 Task: Start in the project CatalystWorks the sprint 'Speed Sprint', with a duration of 1 week. Start in the project CatalystWorks the sprint 'Speed Sprint', with a duration of 3 weeks. Start in the project CatalystWorks the sprint 'Speed Sprint', with a duration of 2 weeks
Action: Mouse moved to (191, 55)
Screenshot: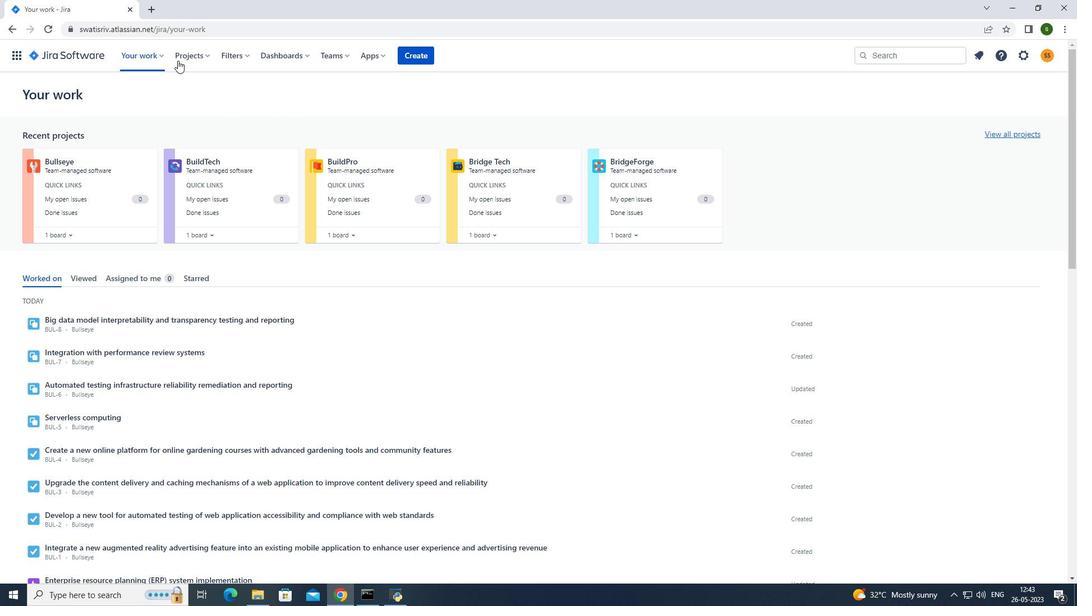 
Action: Mouse pressed left at (191, 55)
Screenshot: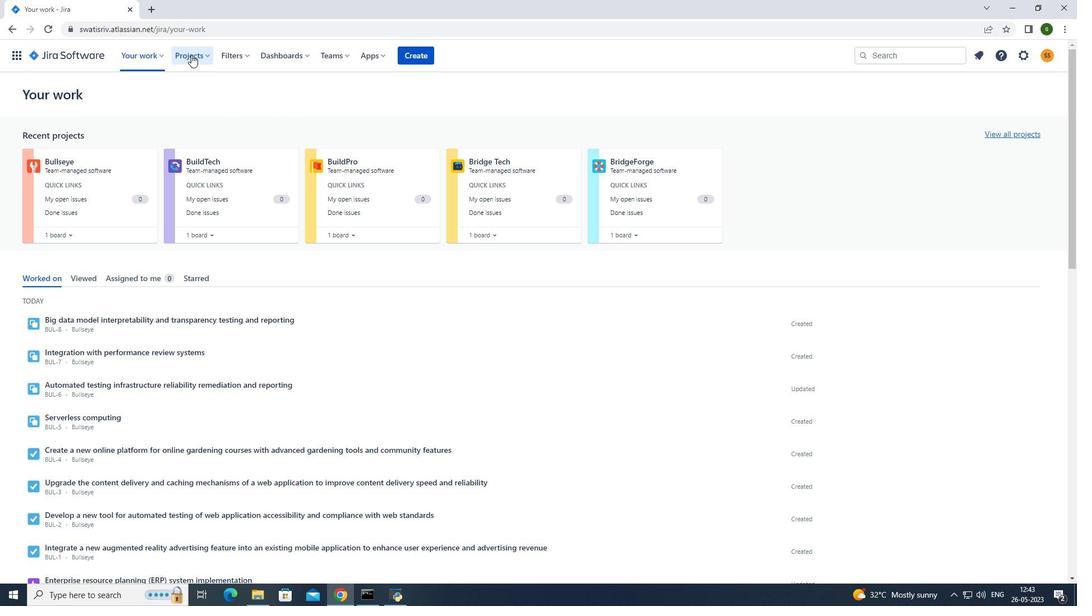 
Action: Mouse moved to (234, 102)
Screenshot: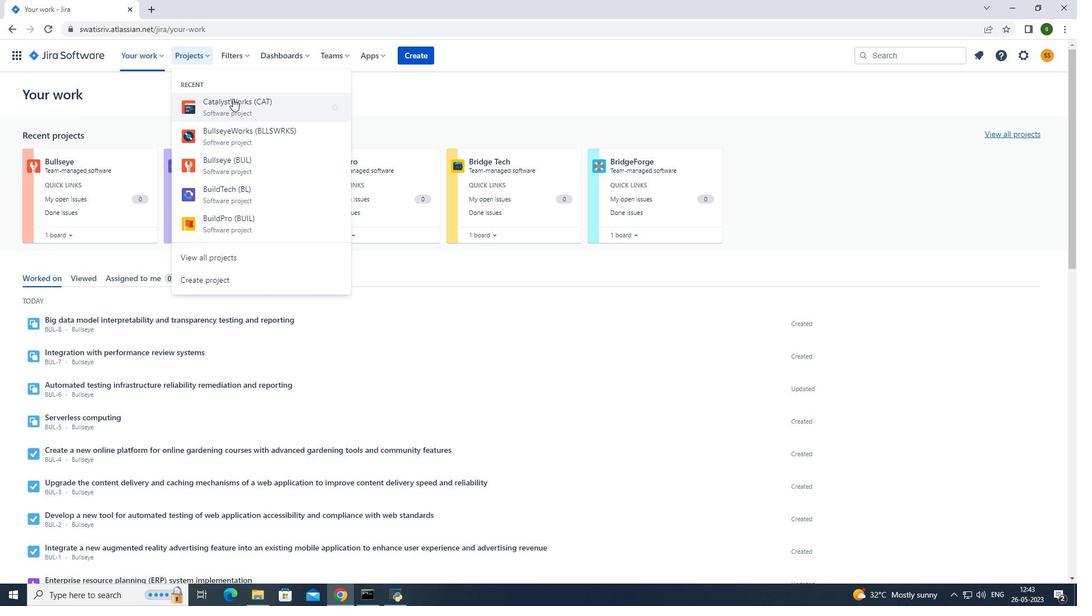 
Action: Mouse pressed left at (234, 102)
Screenshot: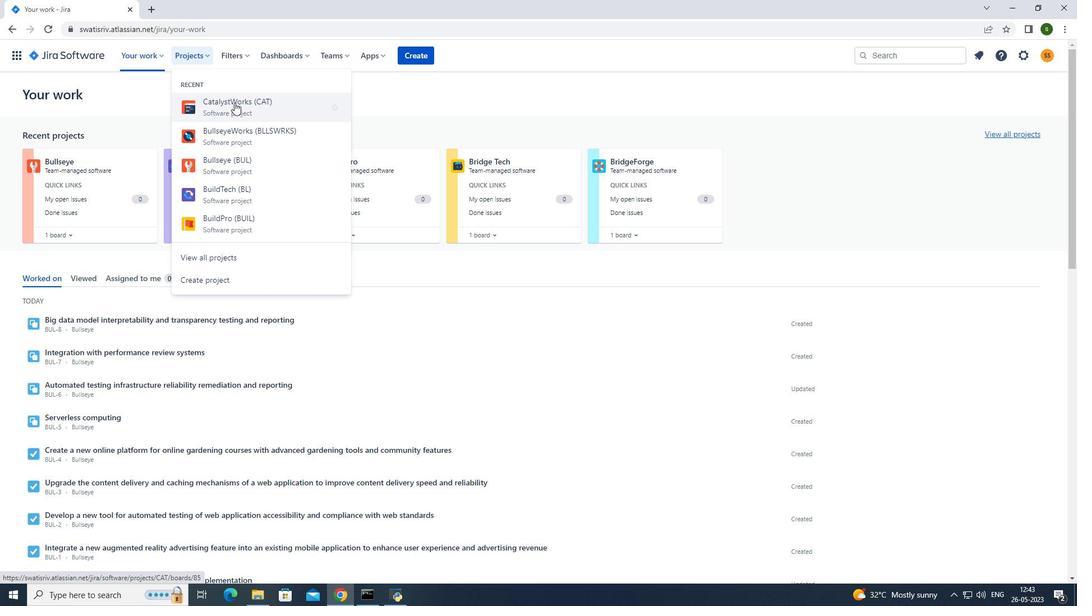 
Action: Mouse moved to (92, 170)
Screenshot: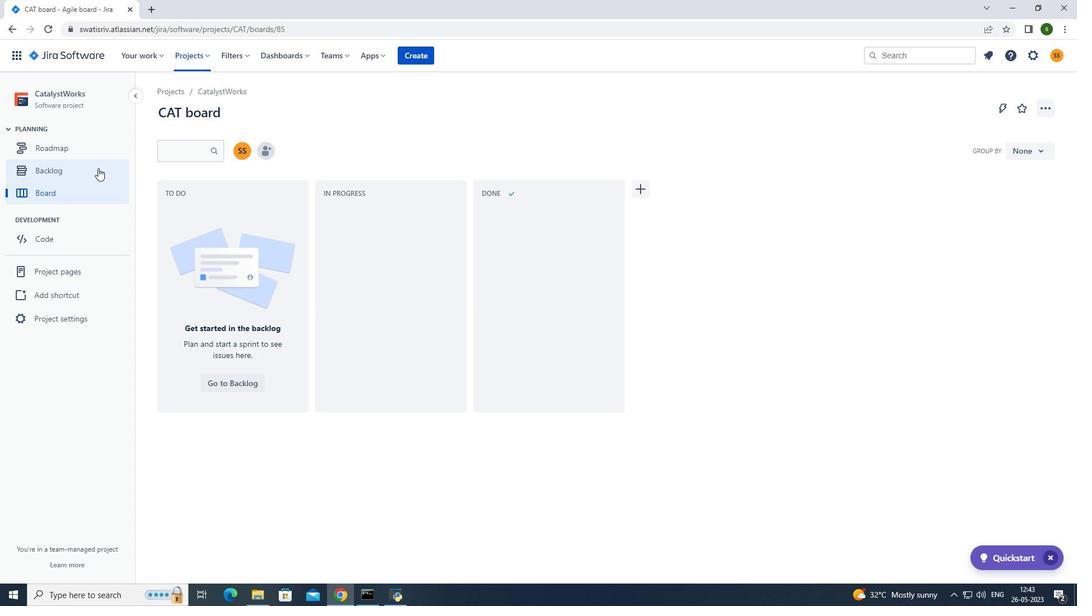 
Action: Mouse pressed left at (92, 170)
Screenshot: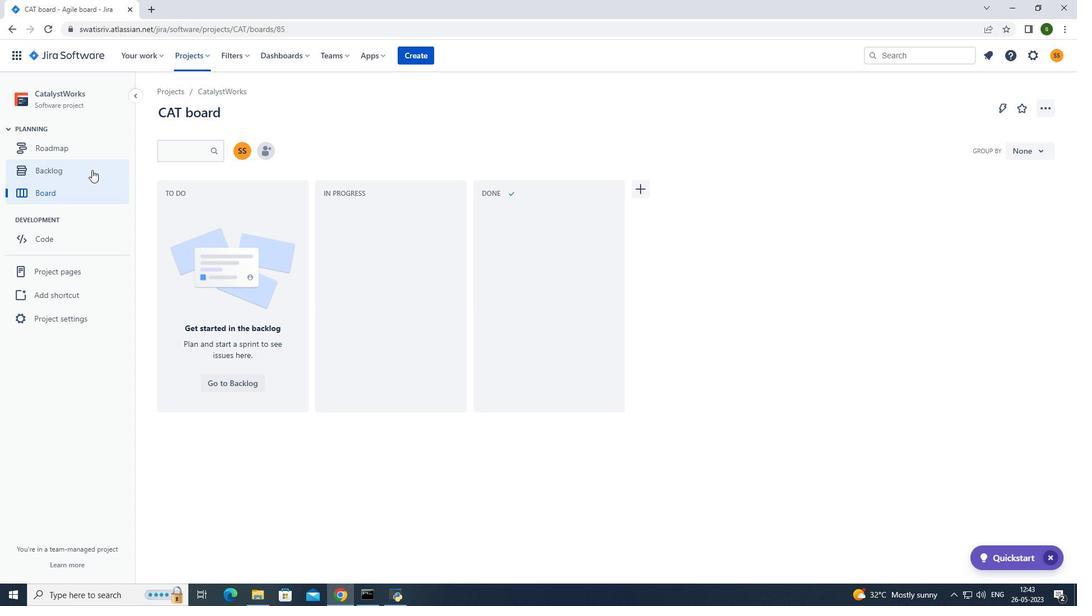 
Action: Mouse moved to (991, 176)
Screenshot: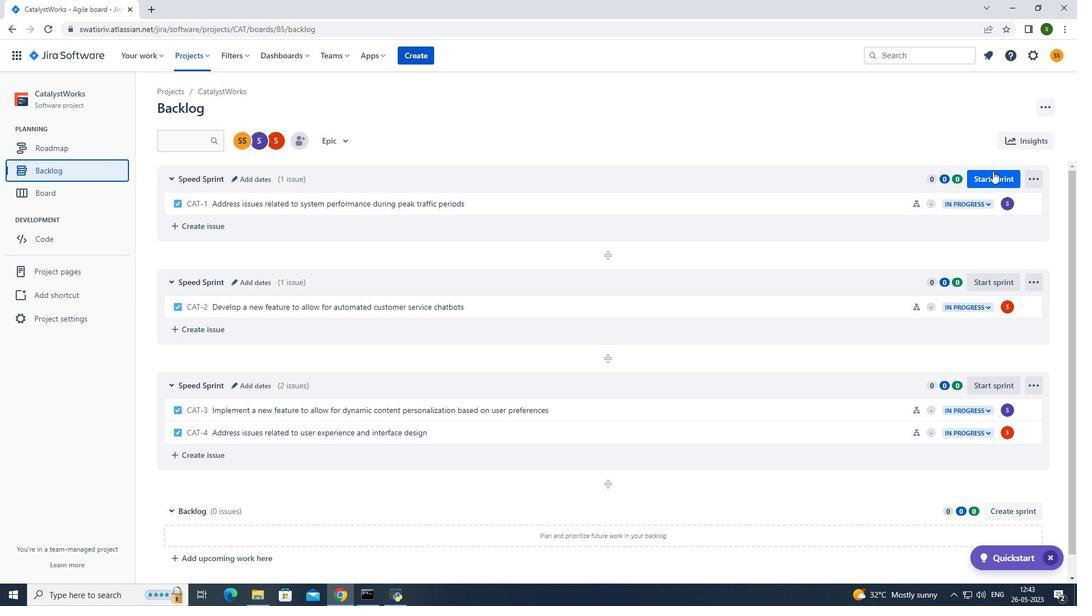 
Action: Mouse pressed left at (991, 176)
Screenshot: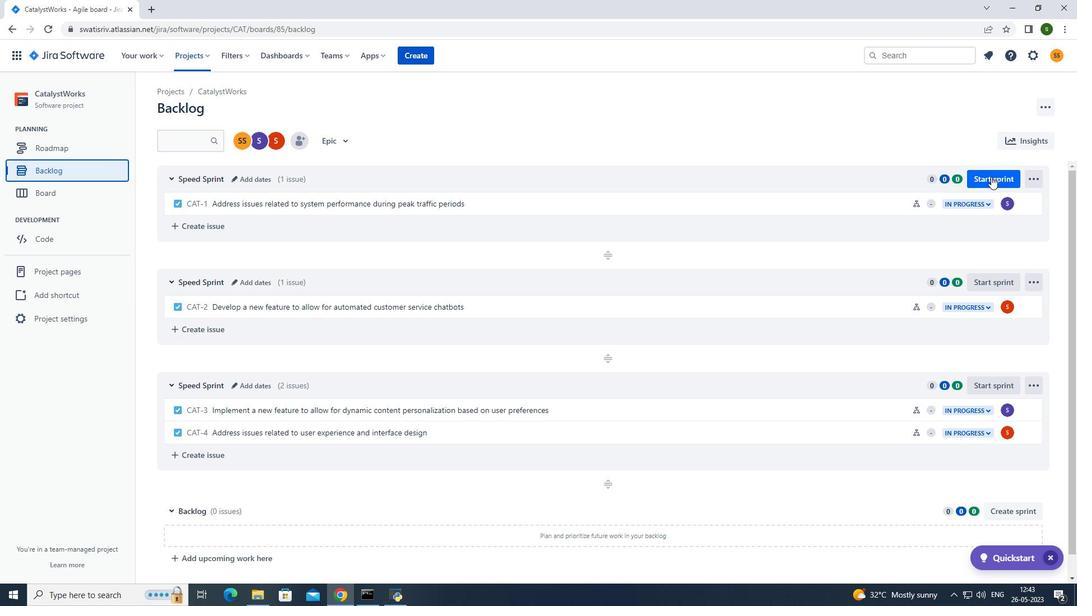 
Action: Mouse moved to (465, 190)
Screenshot: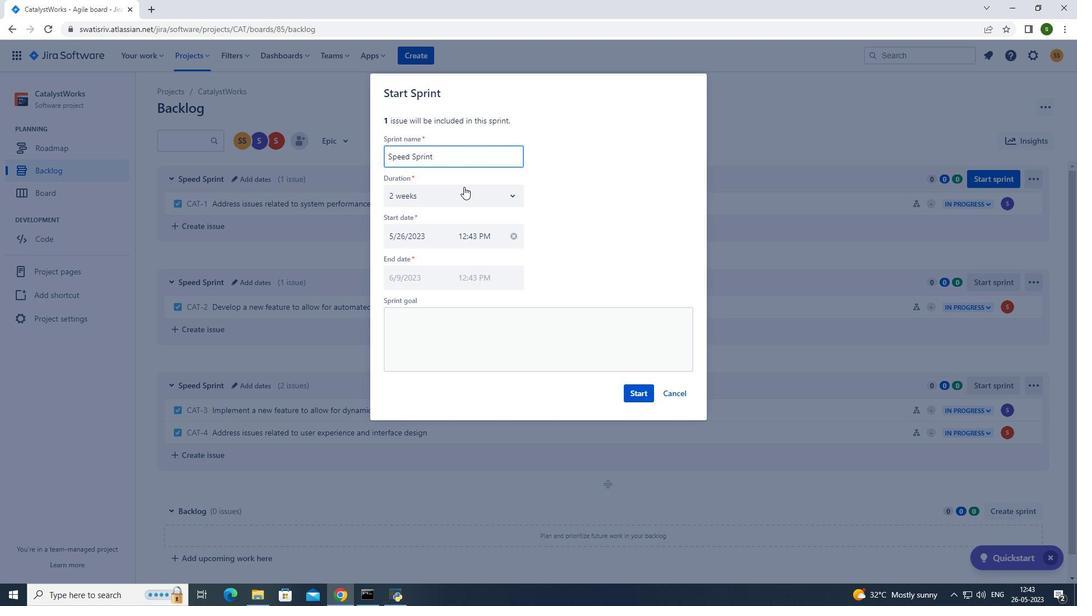 
Action: Mouse pressed left at (465, 190)
Screenshot: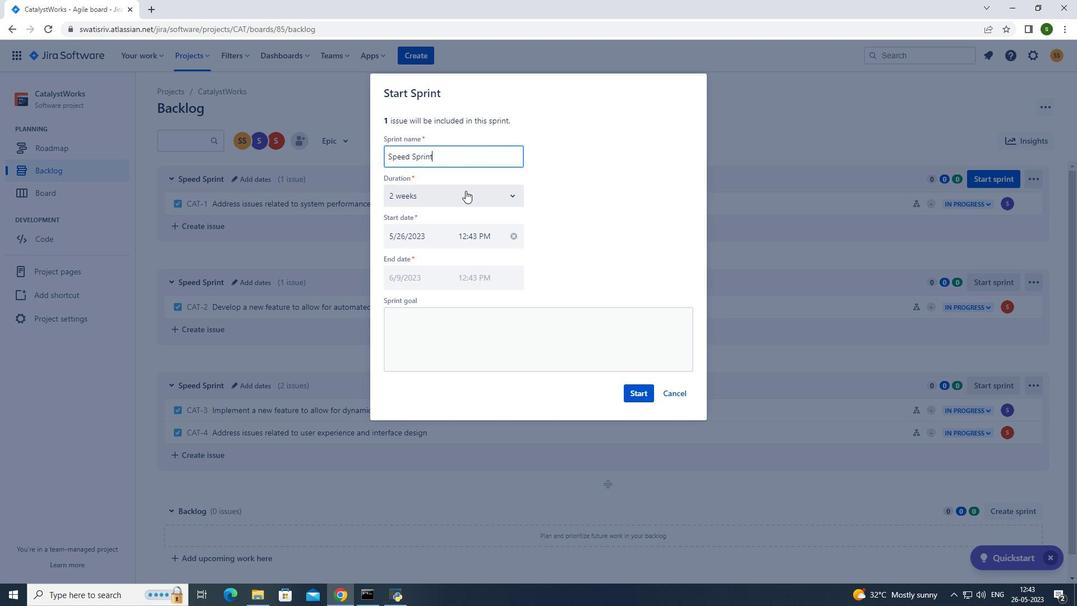 
Action: Mouse moved to (419, 222)
Screenshot: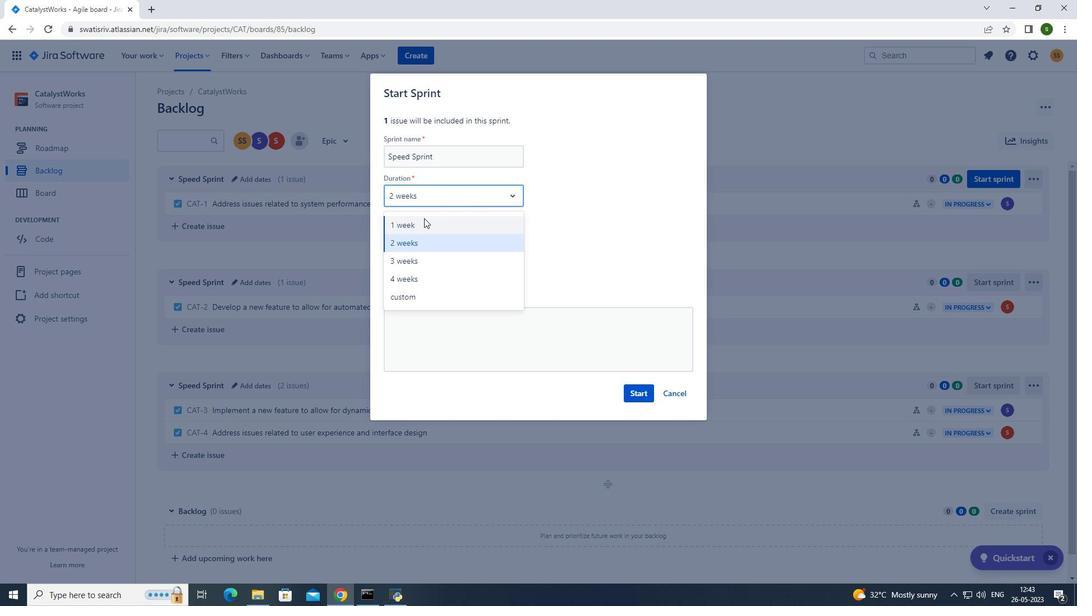 
Action: Mouse pressed left at (419, 222)
Screenshot: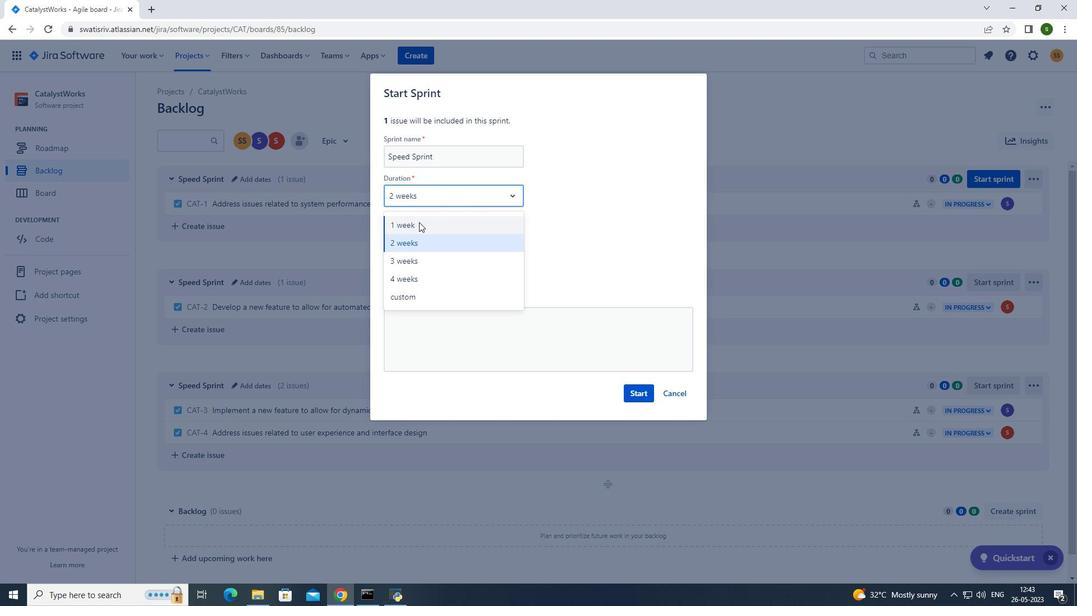 
Action: Mouse moved to (643, 396)
Screenshot: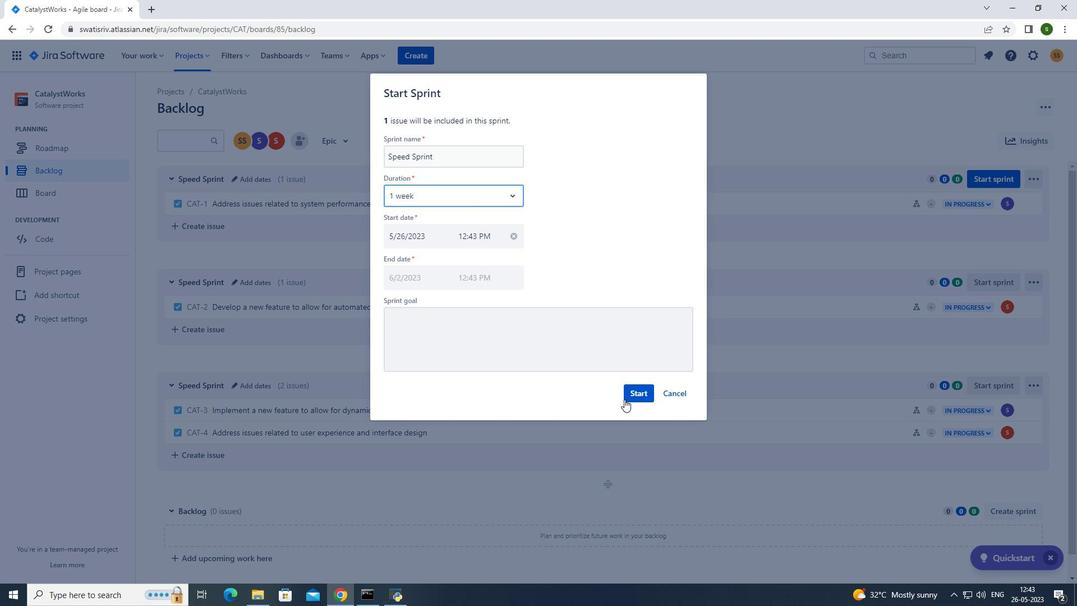 
Action: Mouse pressed left at (643, 396)
Screenshot: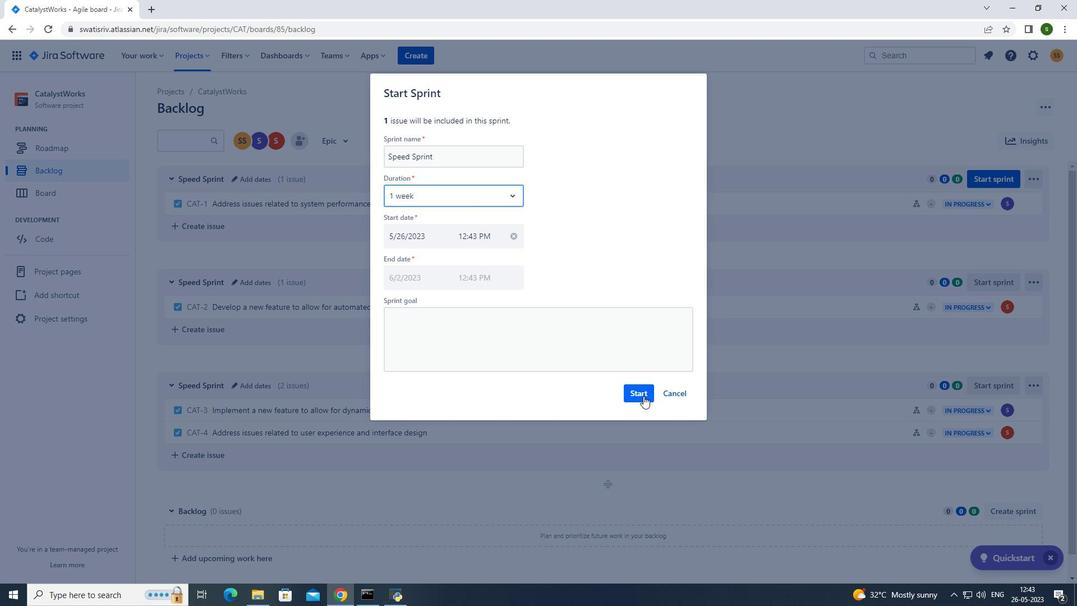 
Action: Mouse moved to (71, 170)
Screenshot: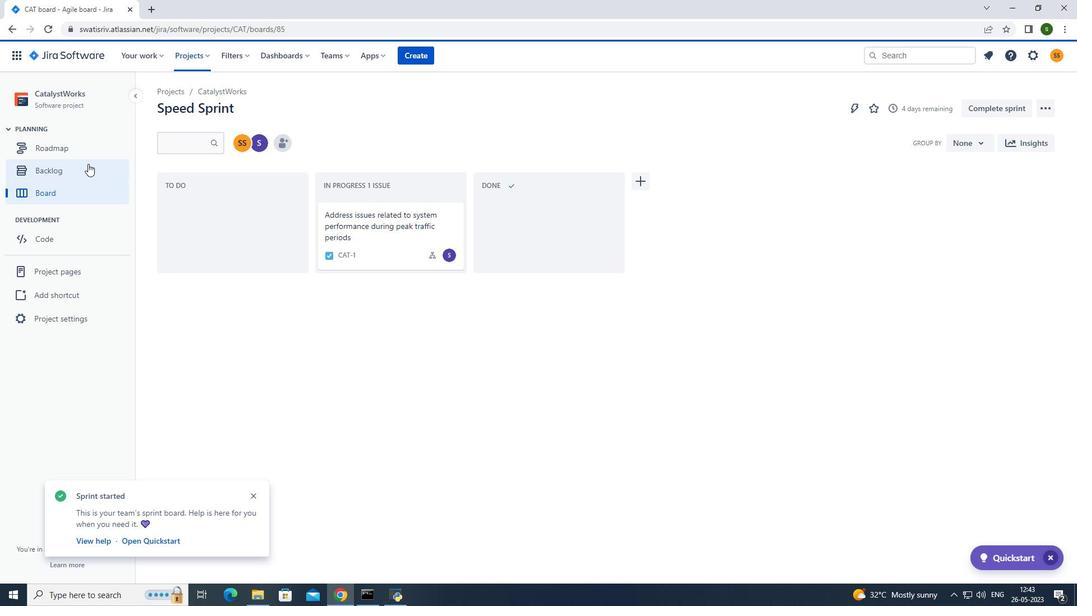
Action: Mouse pressed left at (71, 170)
Screenshot: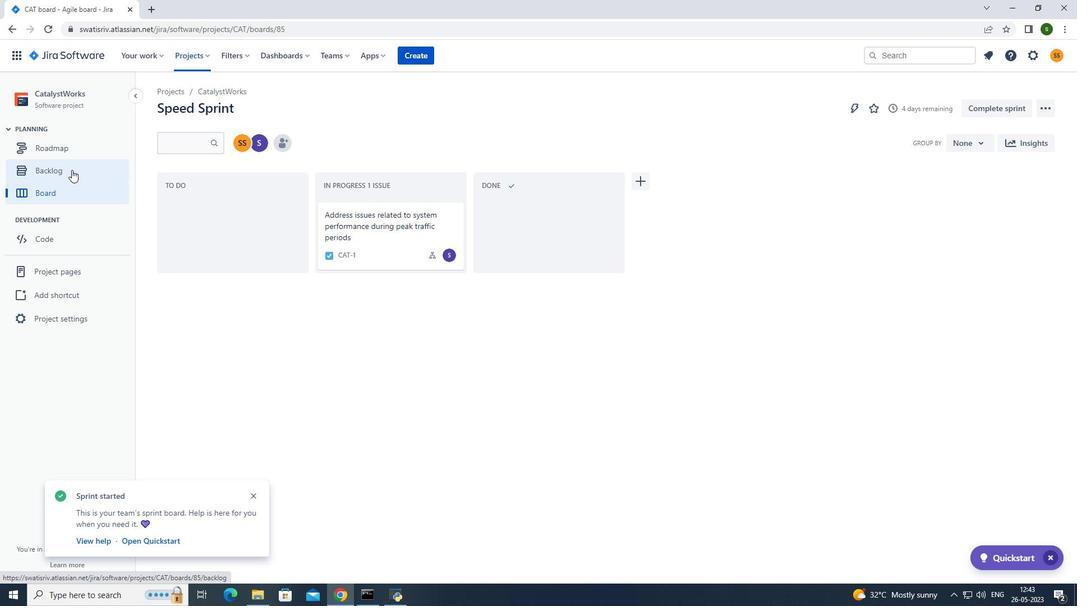 
Action: Mouse moved to (989, 278)
Screenshot: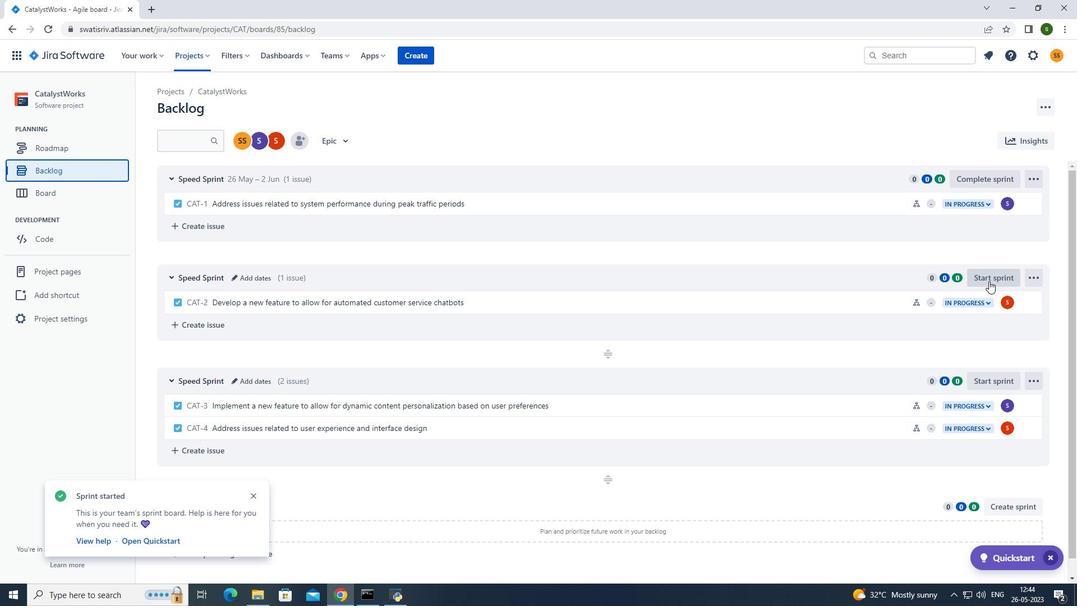 
Action: Mouse pressed left at (989, 278)
Screenshot: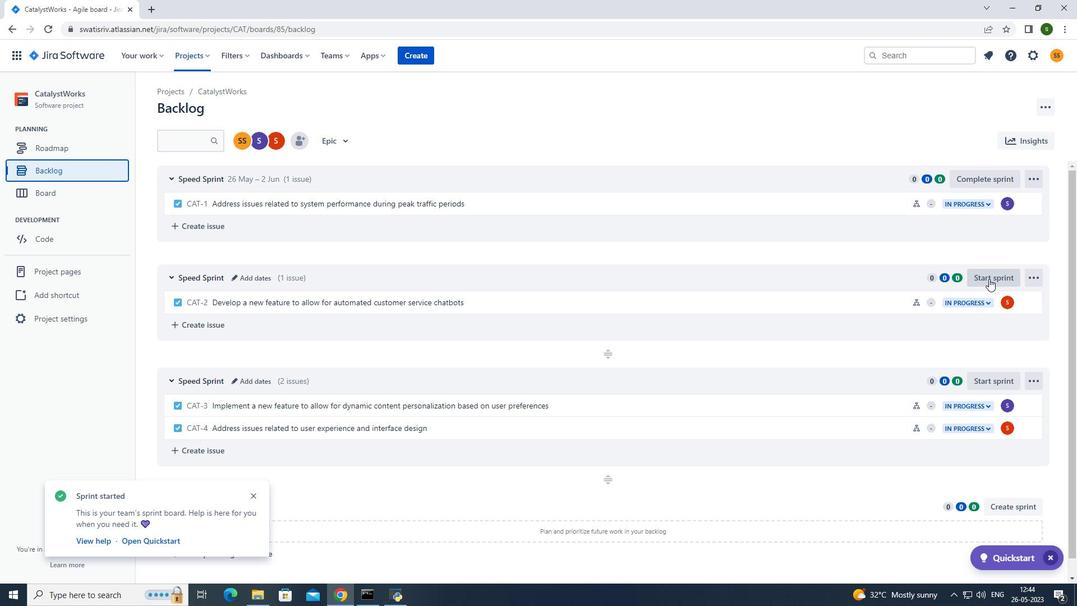 
Action: Mouse moved to (481, 191)
Screenshot: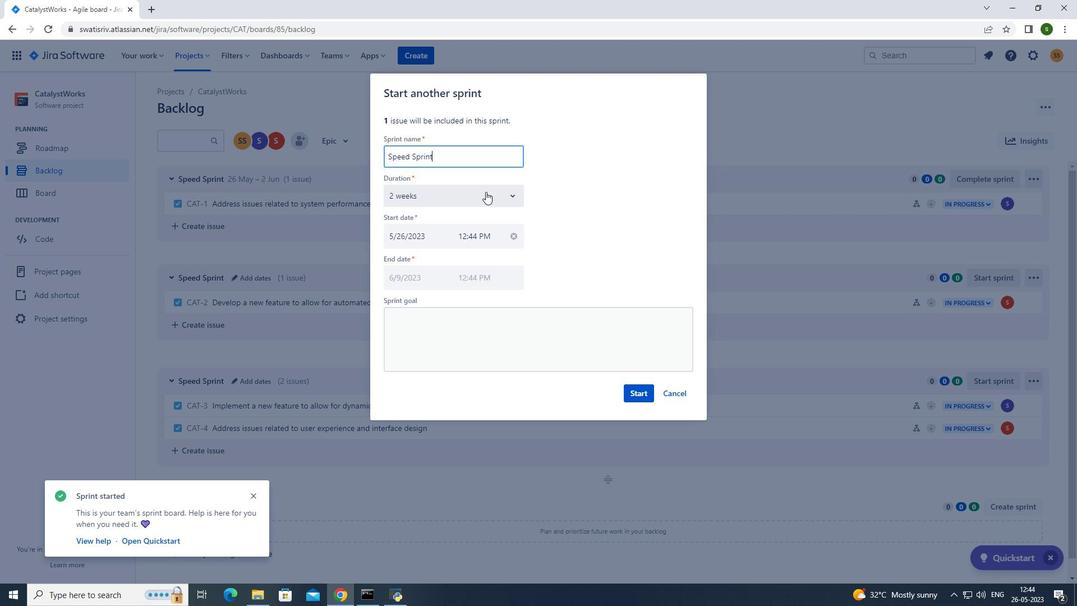 
Action: Mouse pressed left at (481, 191)
Screenshot: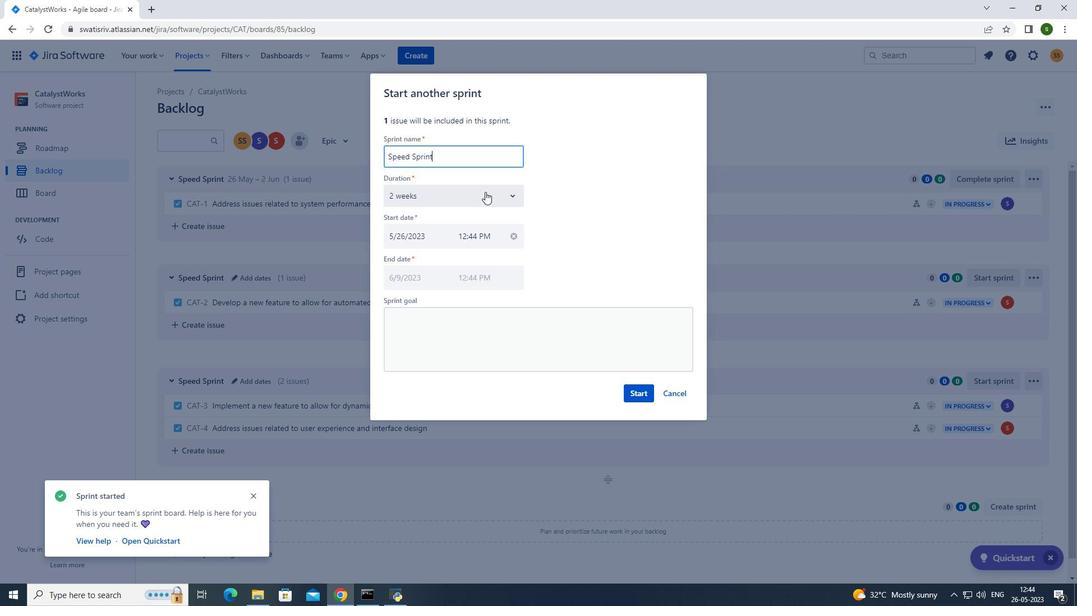 
Action: Mouse moved to (419, 261)
Screenshot: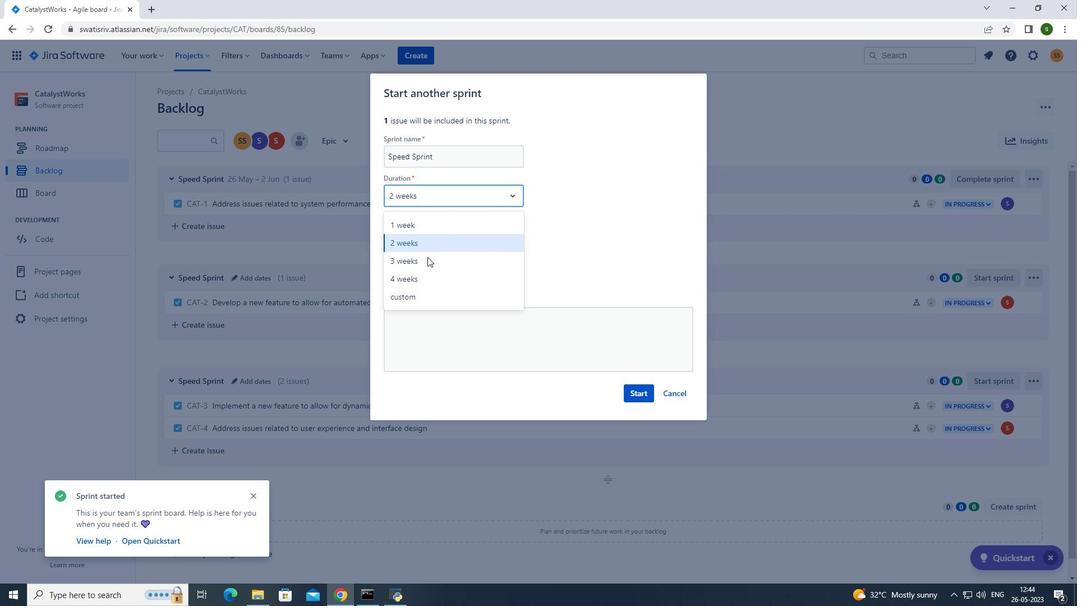
Action: Mouse pressed left at (419, 261)
Screenshot: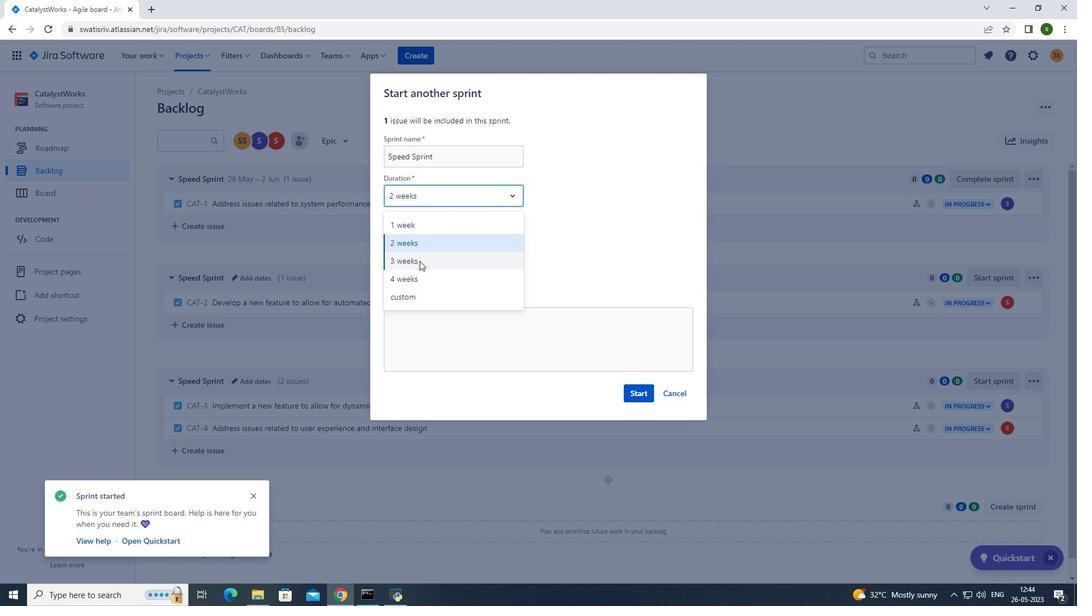 
Action: Mouse moved to (634, 393)
Screenshot: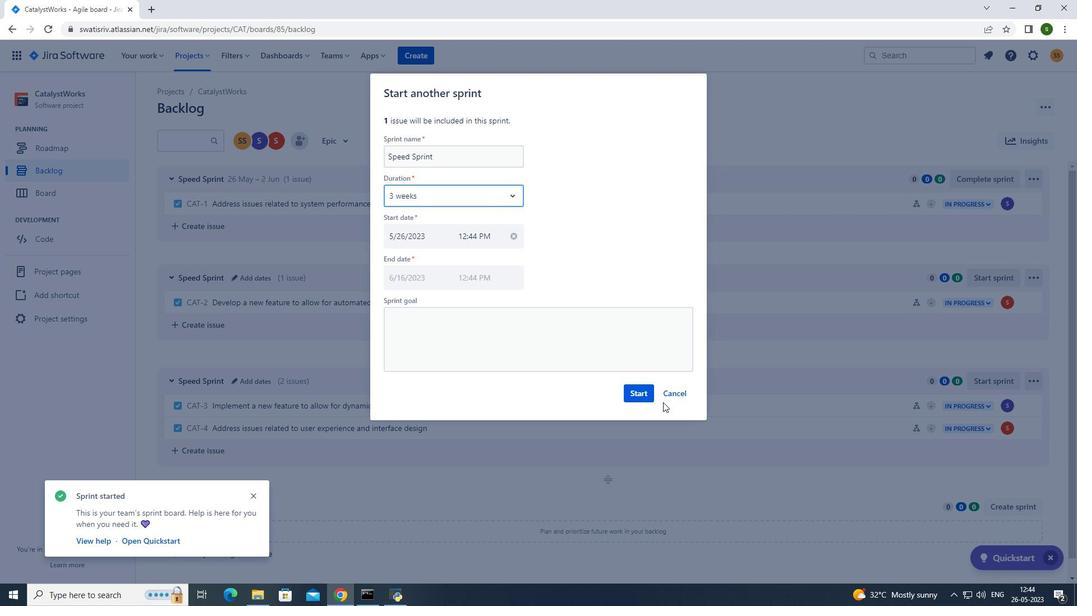 
Action: Mouse pressed left at (634, 393)
Screenshot: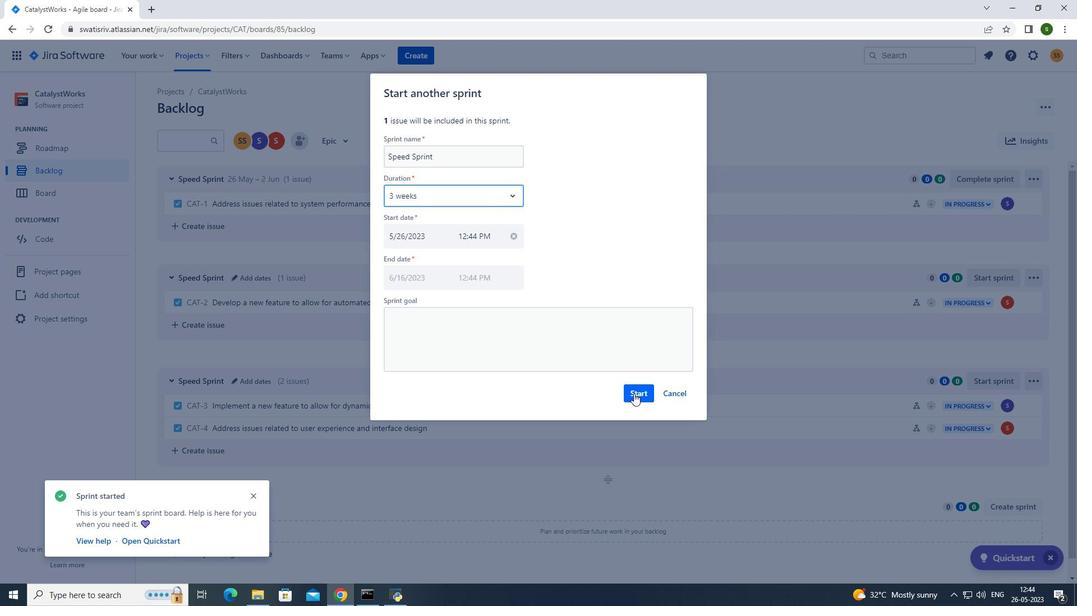 
Action: Mouse moved to (201, 53)
Screenshot: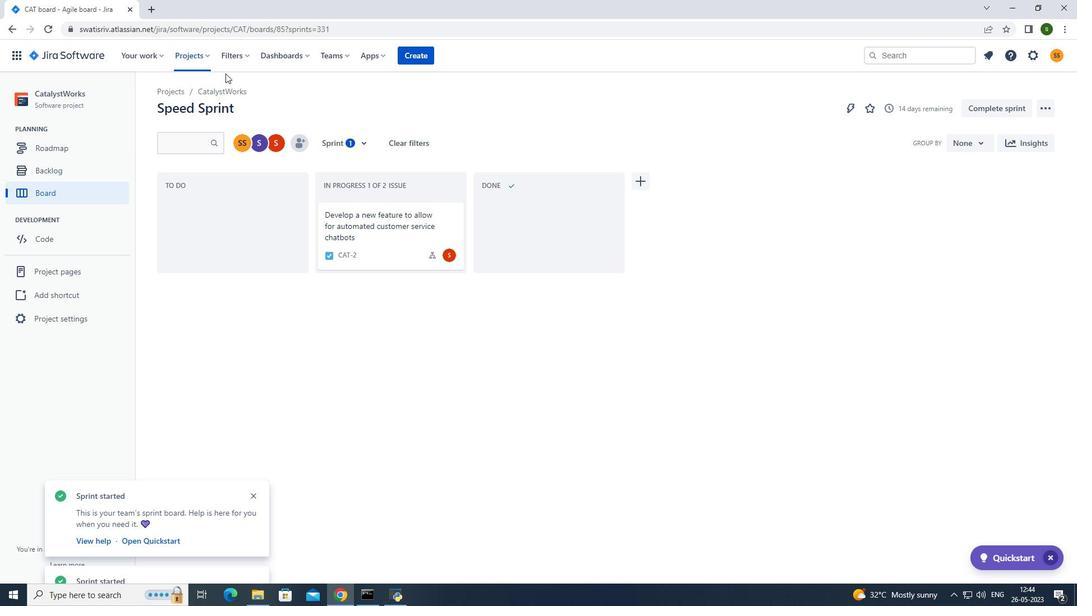 
Action: Mouse pressed left at (201, 53)
Screenshot: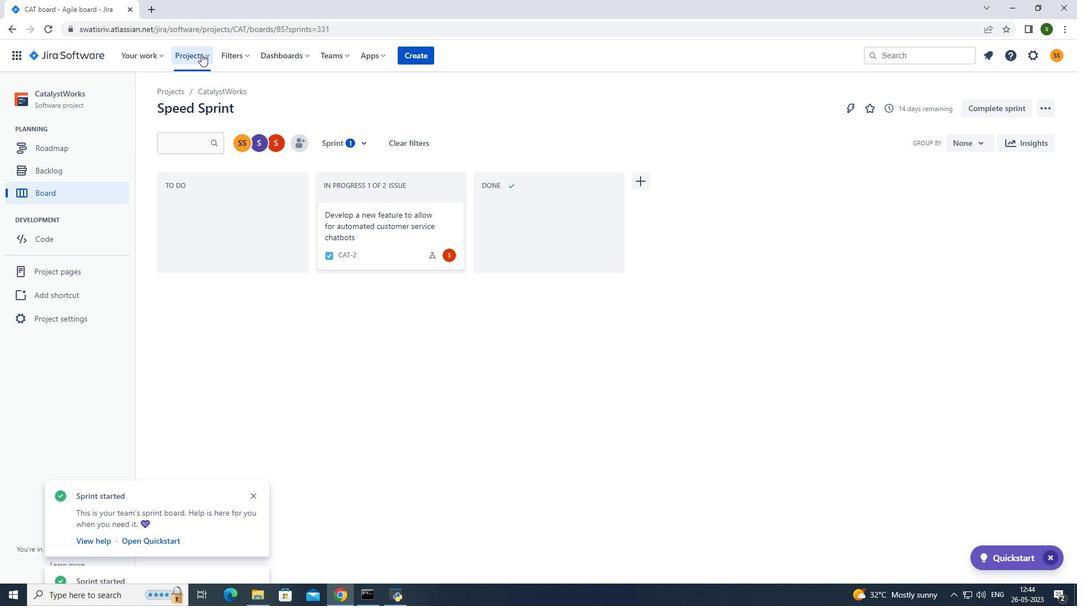 
Action: Mouse moved to (230, 102)
Screenshot: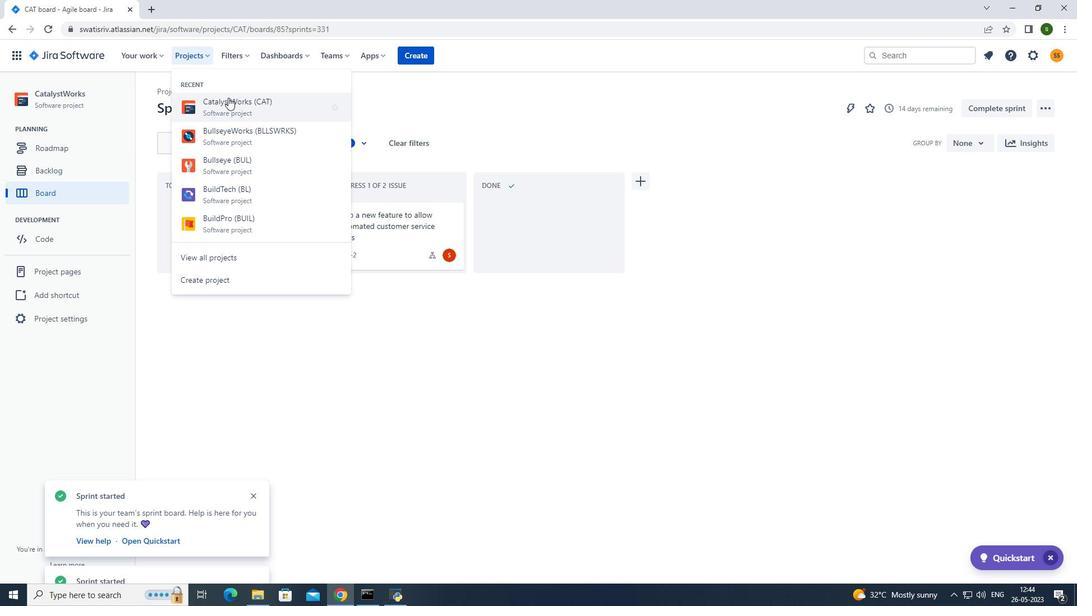 
Action: Mouse pressed left at (230, 102)
Screenshot: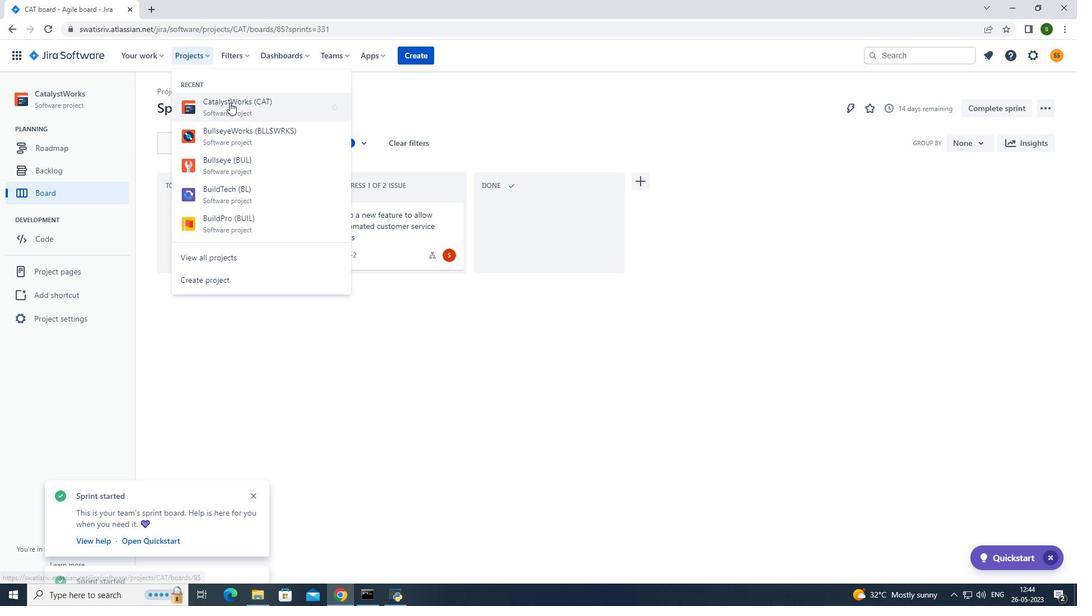 
Action: Mouse moved to (84, 176)
Screenshot: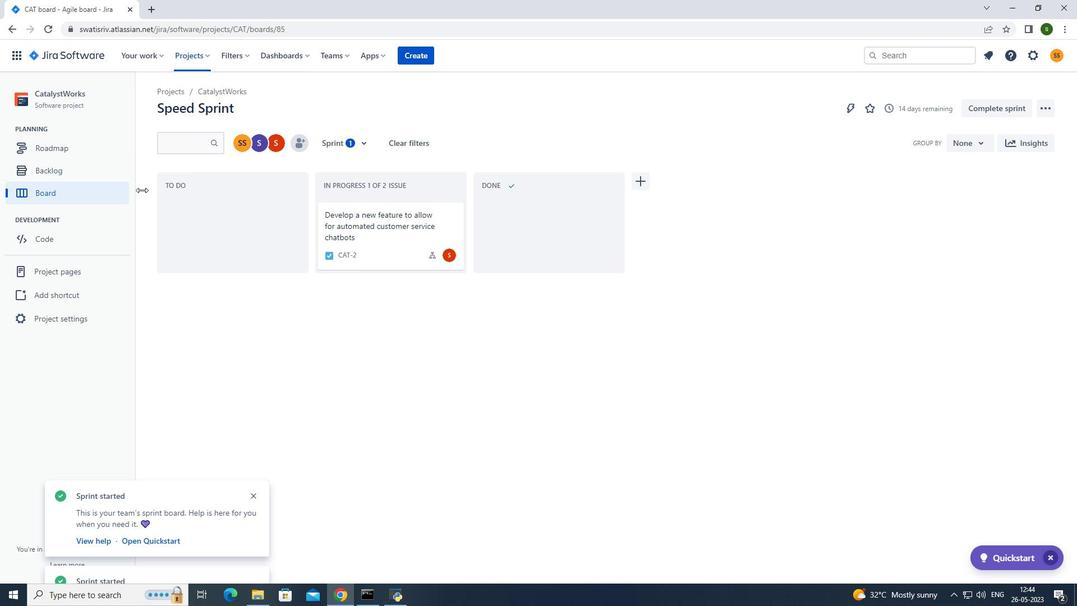 
Action: Mouse pressed left at (84, 176)
Screenshot: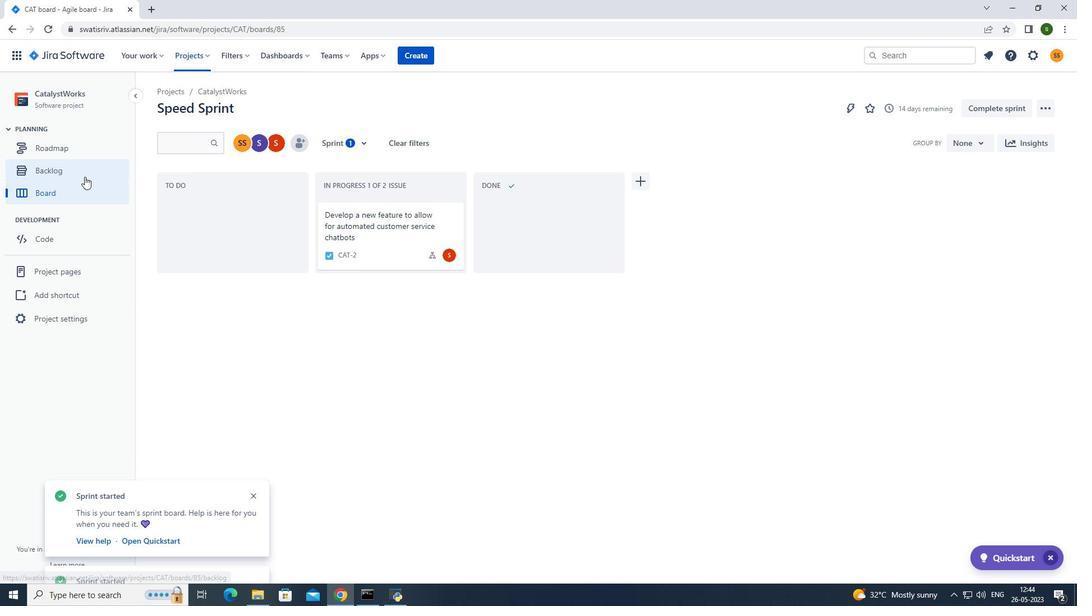 
Action: Mouse moved to (991, 376)
Screenshot: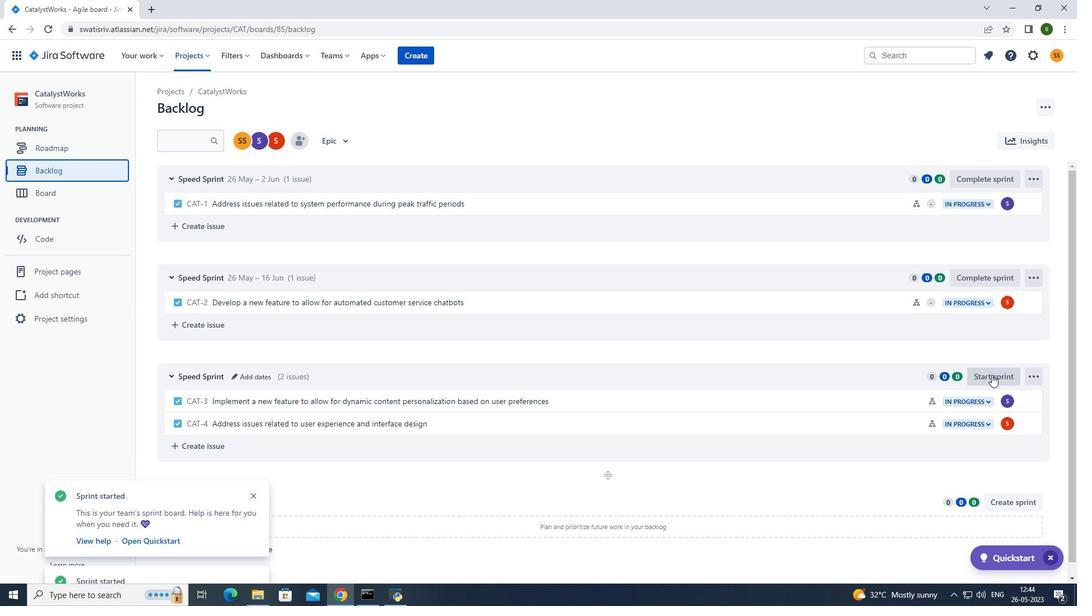 
Action: Mouse pressed left at (991, 376)
Screenshot: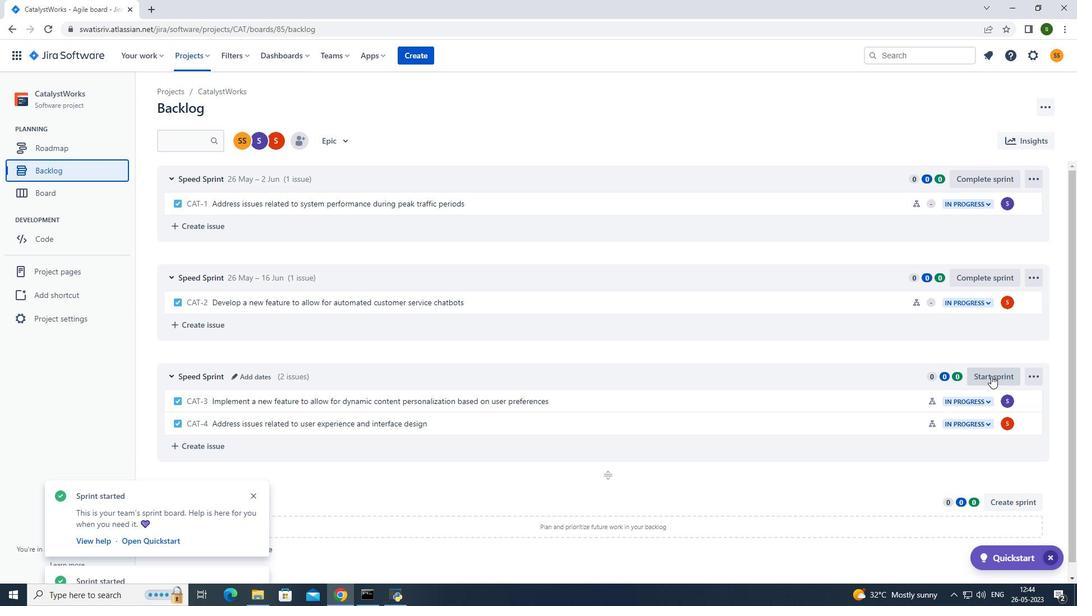 
Action: Mouse moved to (487, 197)
Screenshot: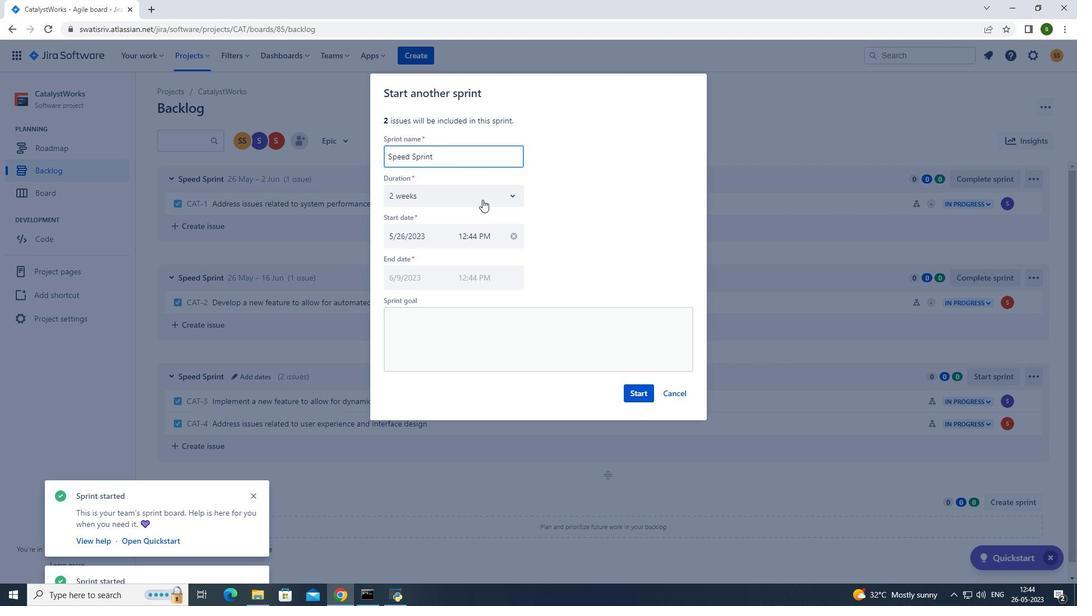 
Action: Mouse pressed left at (487, 197)
Screenshot: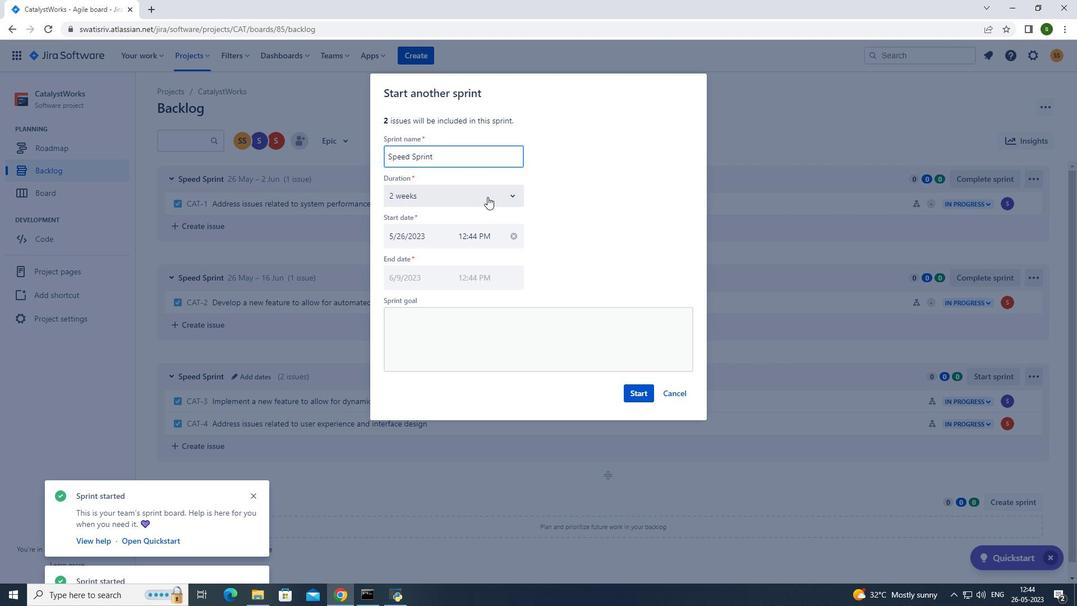 
Action: Mouse moved to (414, 244)
Screenshot: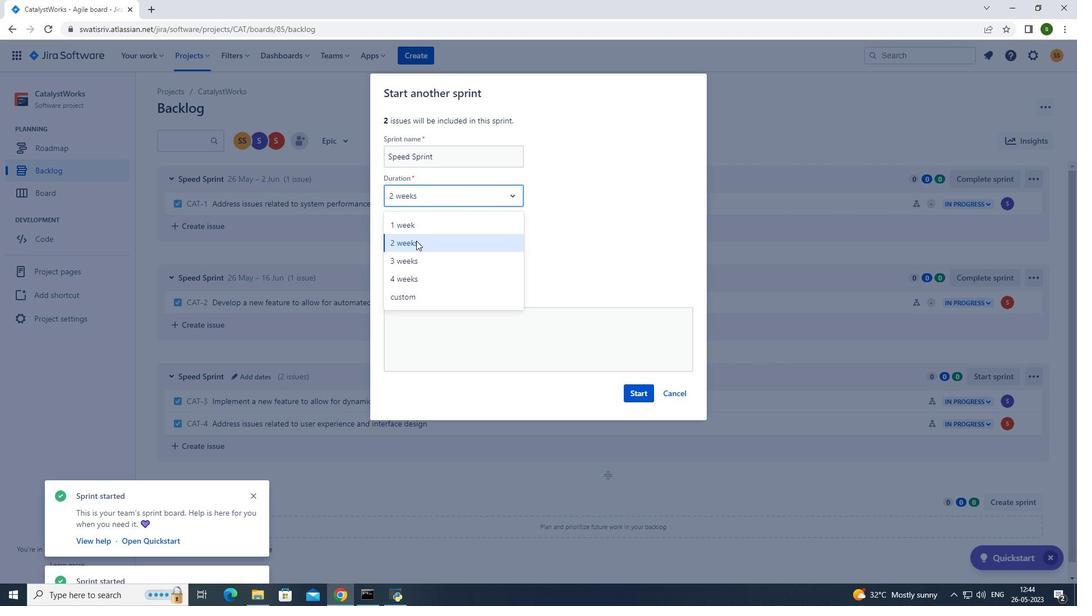 
Action: Mouse pressed left at (414, 244)
Screenshot: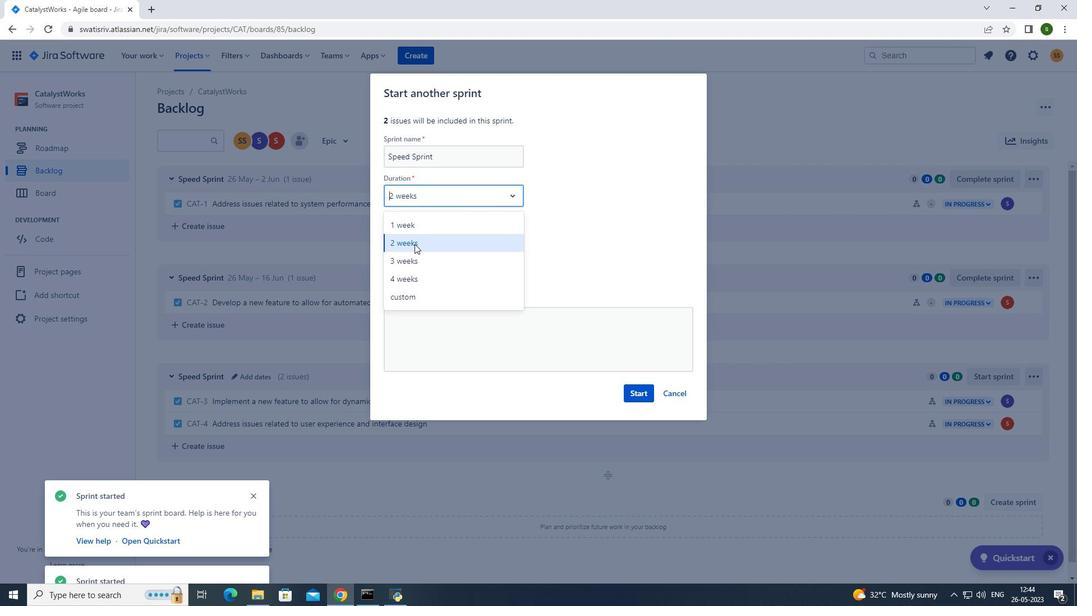 
Action: Mouse moved to (642, 393)
Screenshot: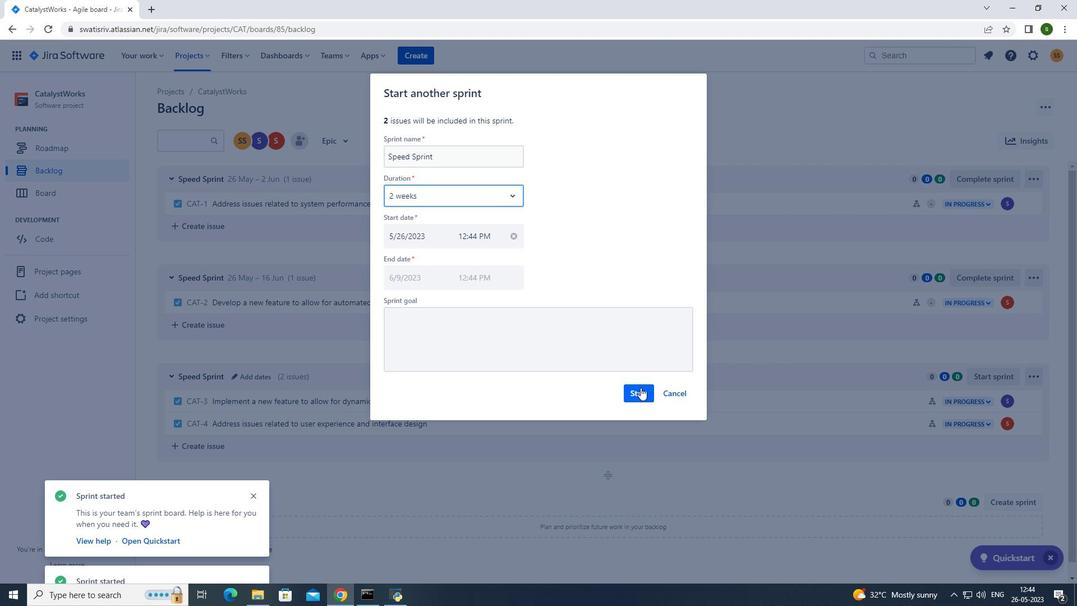 
Action: Mouse pressed left at (642, 393)
Screenshot: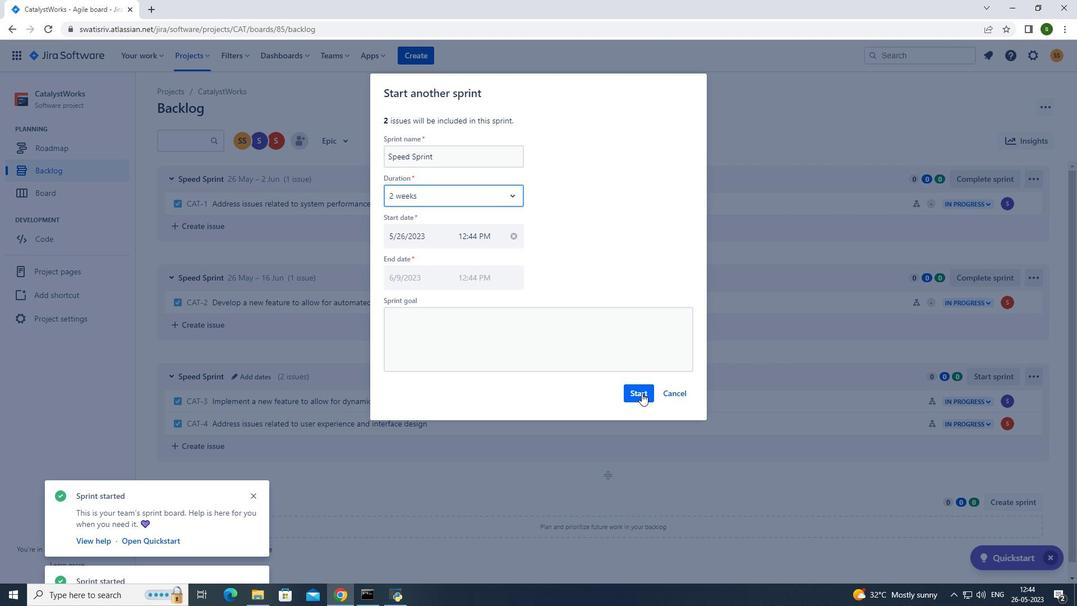 
Action: Mouse moved to (557, 124)
Screenshot: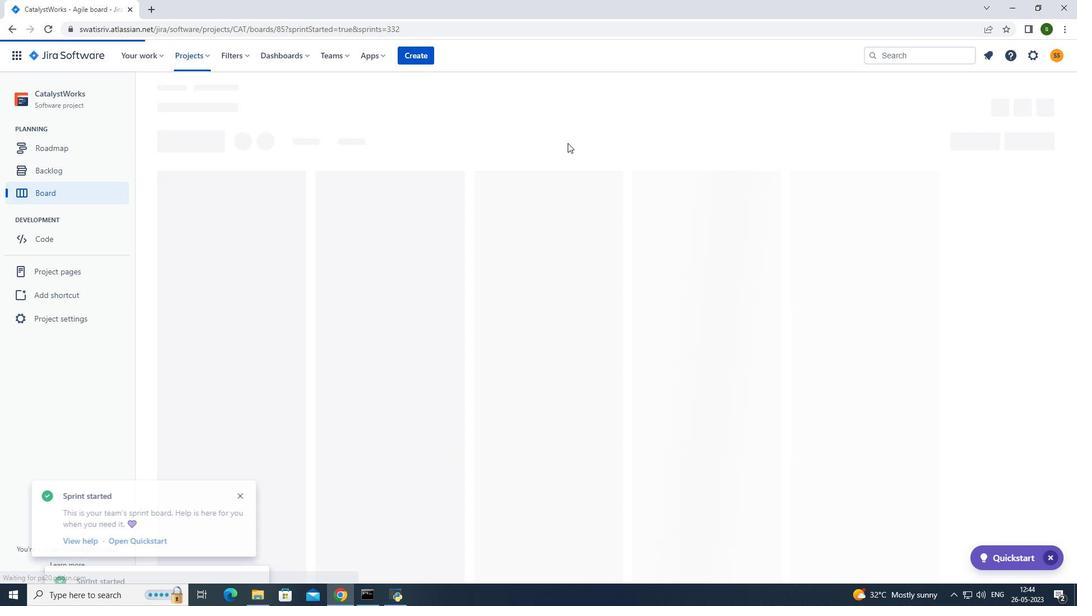
